 Task: Create a section Sonic Storm and in the section, add a milestone Network automation in the project CompuServe
Action: Mouse moved to (69, 398)
Screenshot: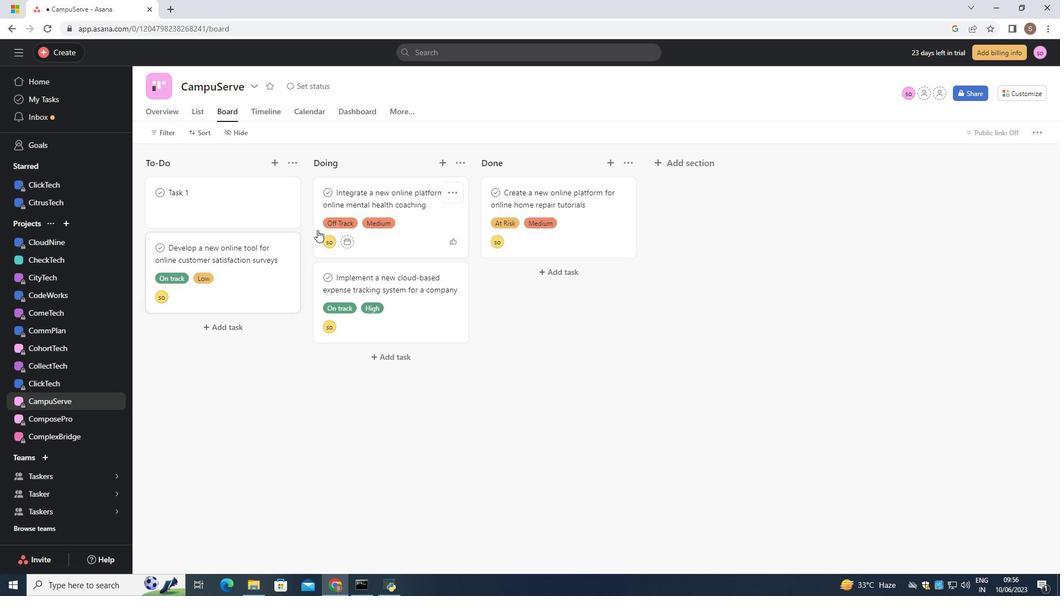 
Action: Mouse scrolled (69, 398) with delta (0, 0)
Screenshot: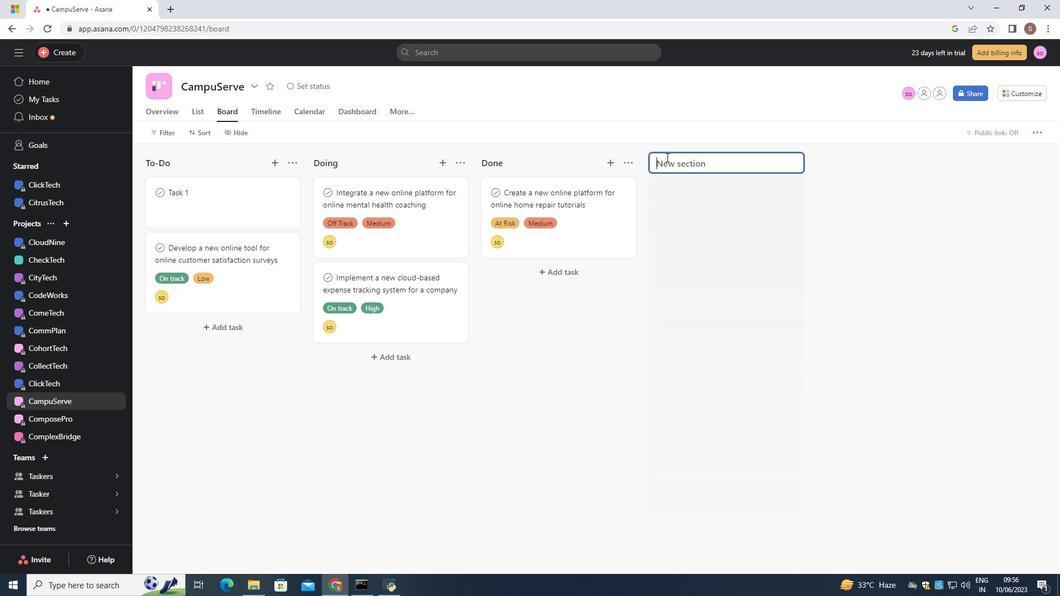 
Action: Mouse moved to (68, 344)
Screenshot: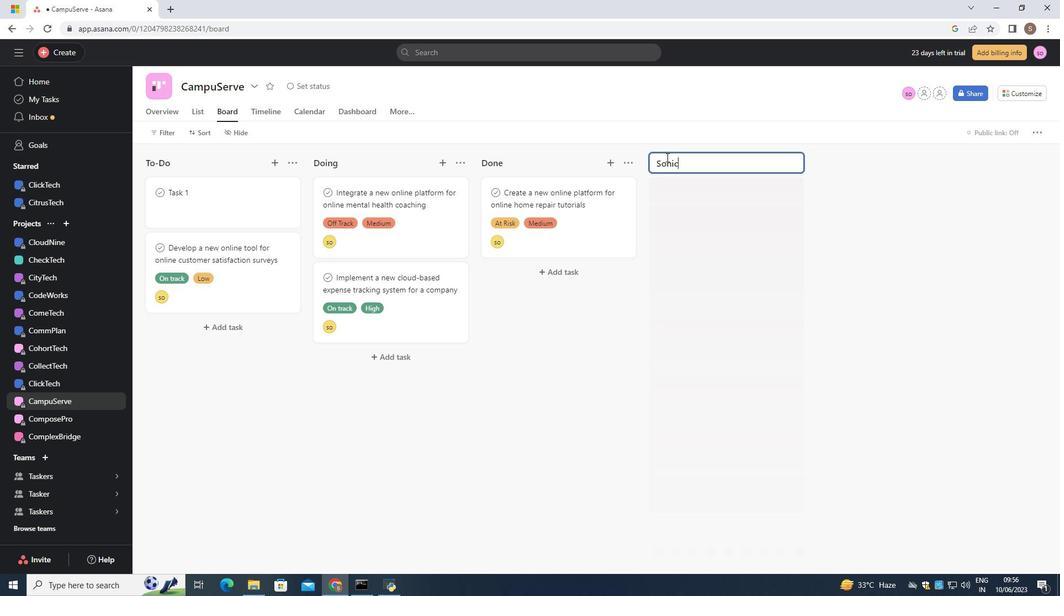 
Action: Mouse scrolled (68, 344) with delta (0, 0)
Screenshot: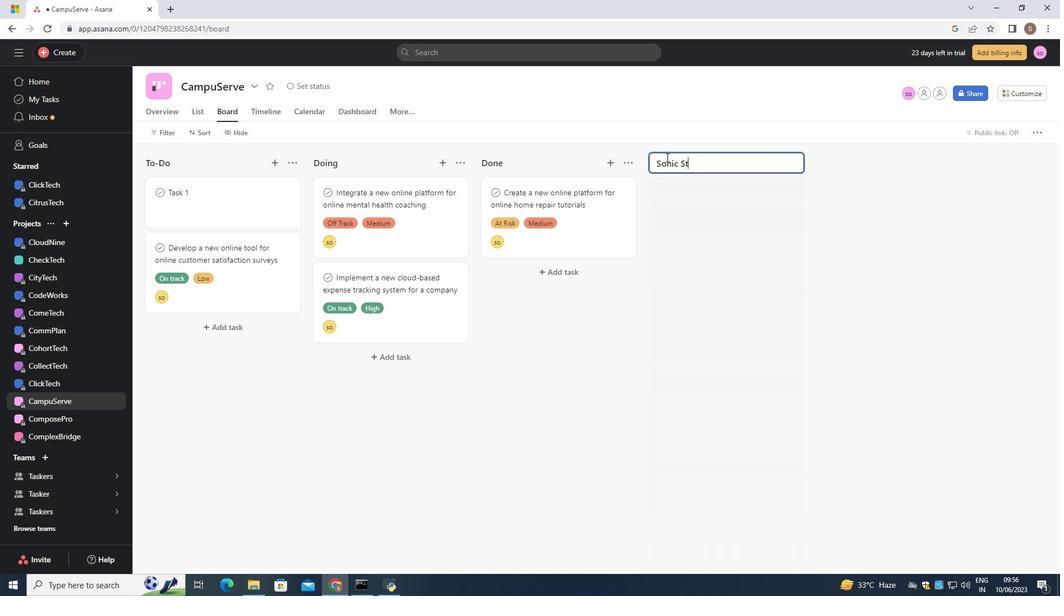 
Action: Mouse scrolled (68, 344) with delta (0, 0)
Screenshot: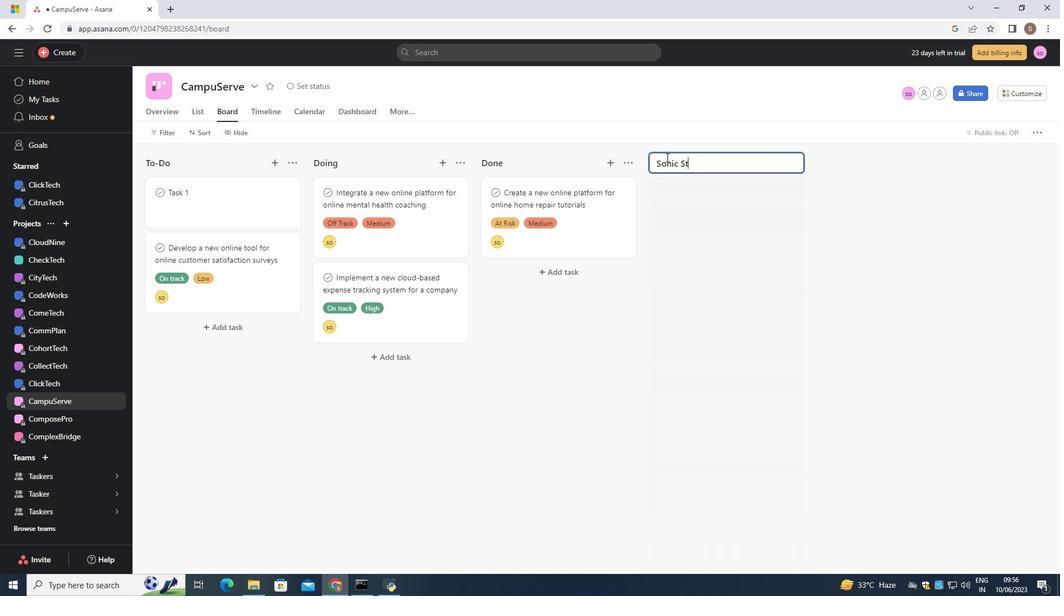 
Action: Mouse scrolled (68, 344) with delta (0, 0)
Screenshot: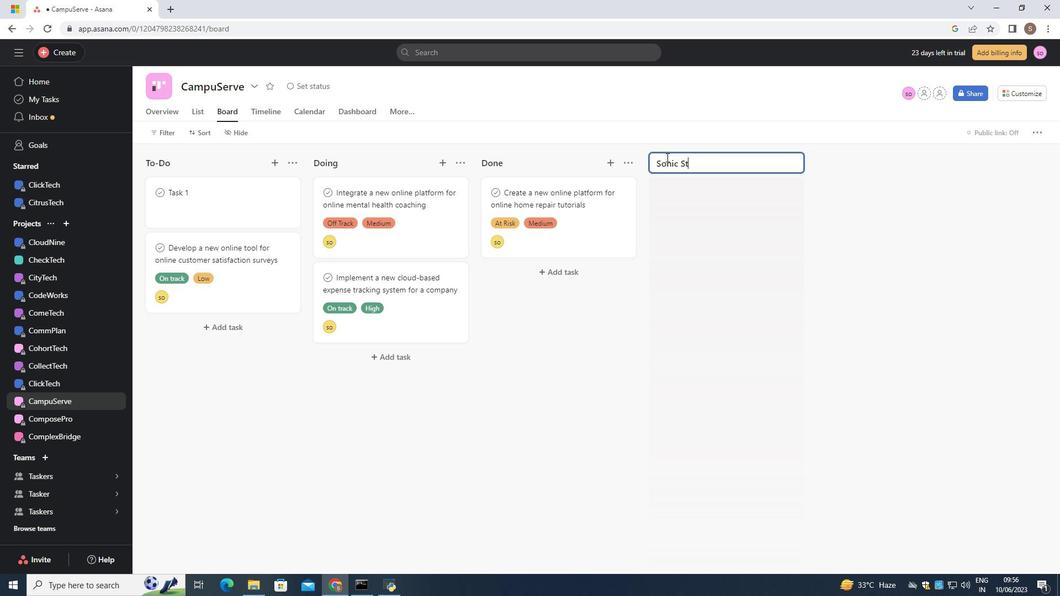 
Action: Mouse scrolled (68, 344) with delta (0, 0)
Screenshot: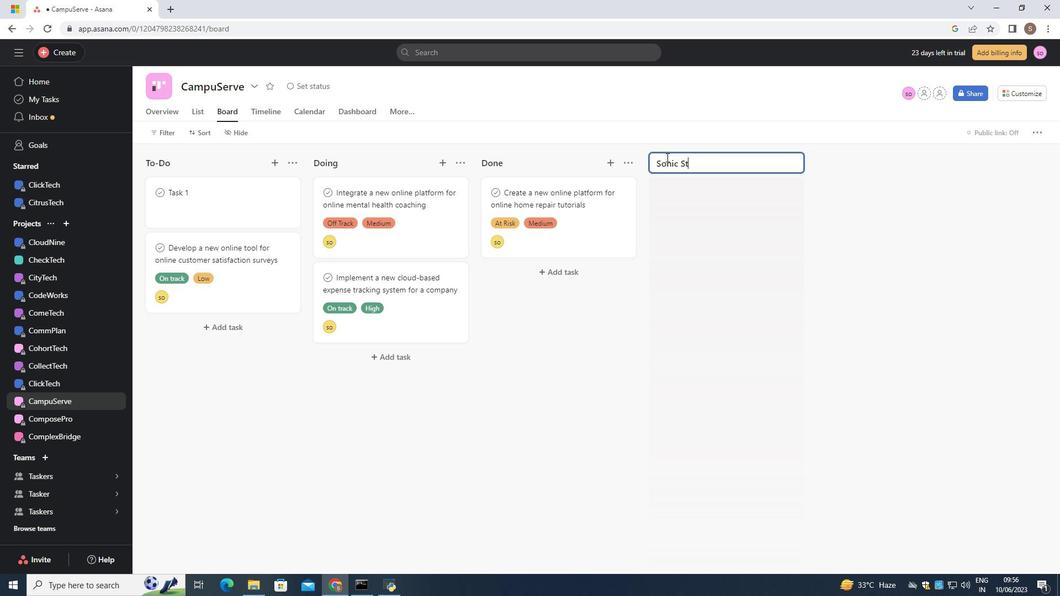 
Action: Mouse moved to (68, 403)
Screenshot: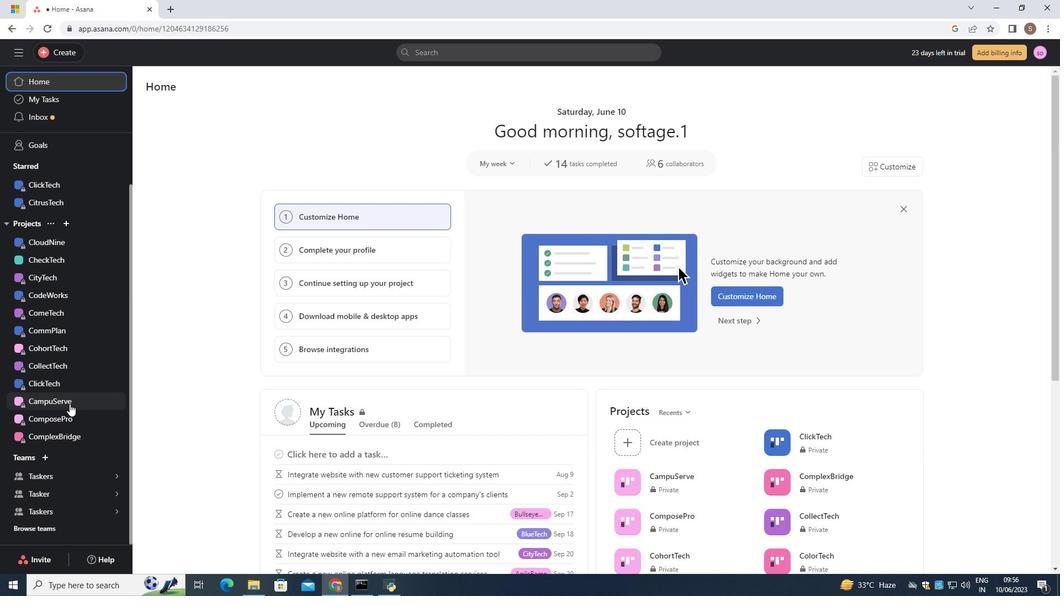 
Action: Mouse pressed left at (68, 403)
Screenshot: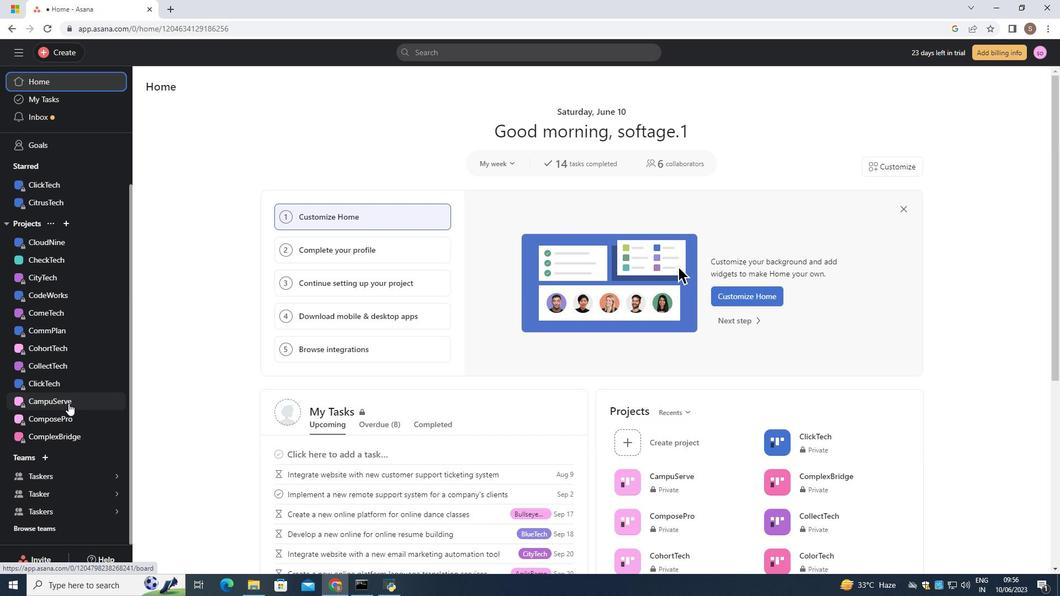 
Action: Mouse moved to (666, 157)
Screenshot: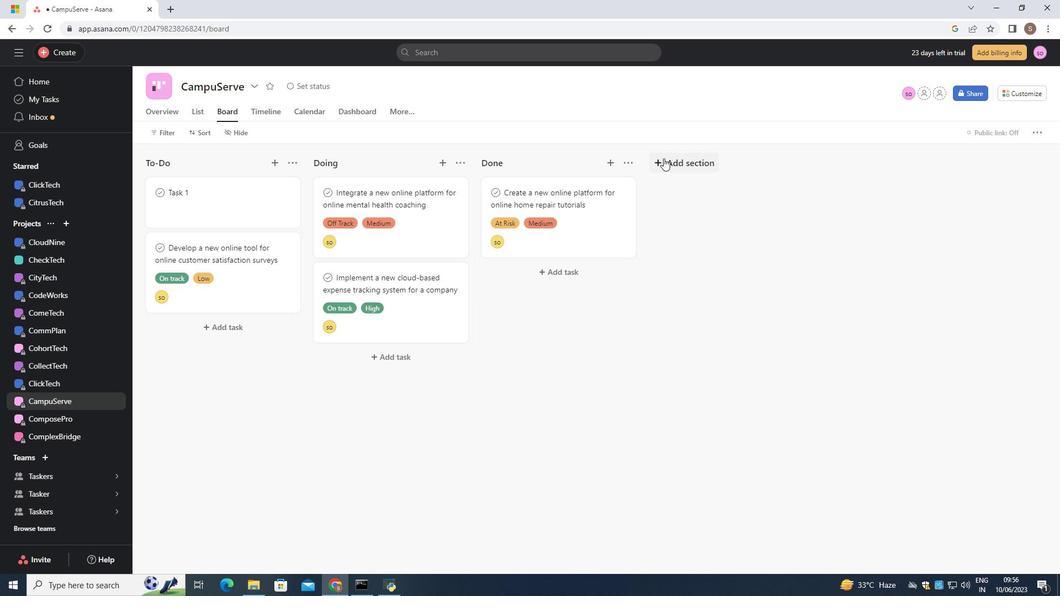 
Action: Mouse pressed left at (666, 157)
Screenshot: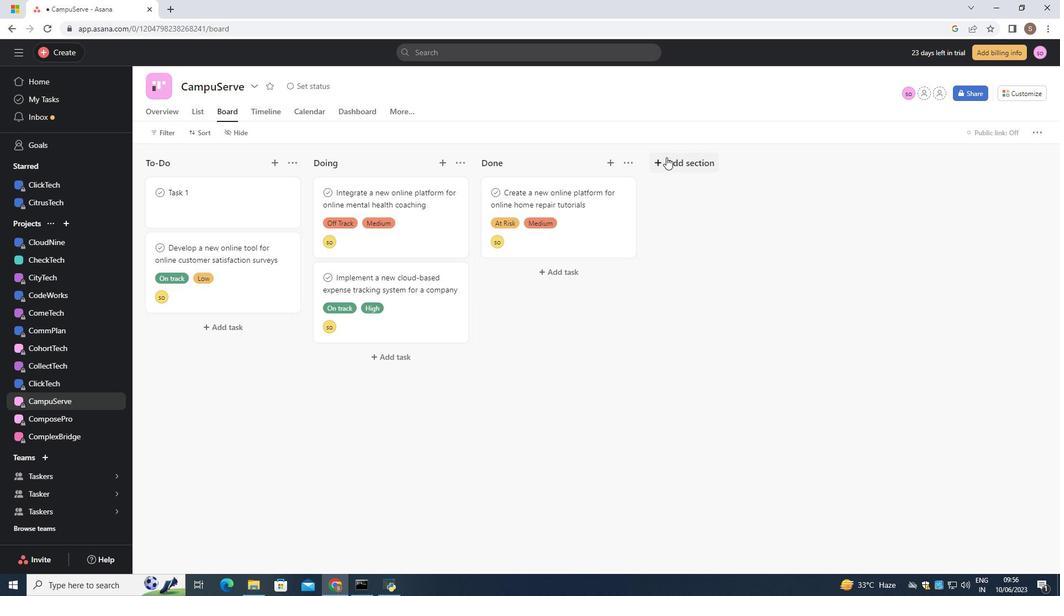 
Action: Key pressed <Key.shift>Sonic<Key.space><Key.shift>Storm
Screenshot: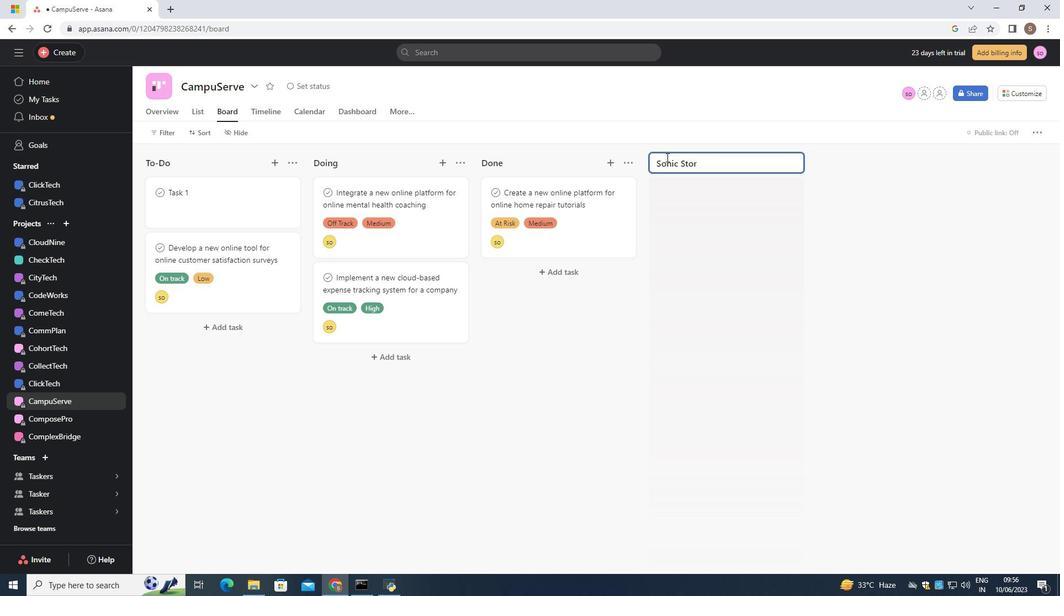 
Action: Mouse moved to (710, 168)
Screenshot: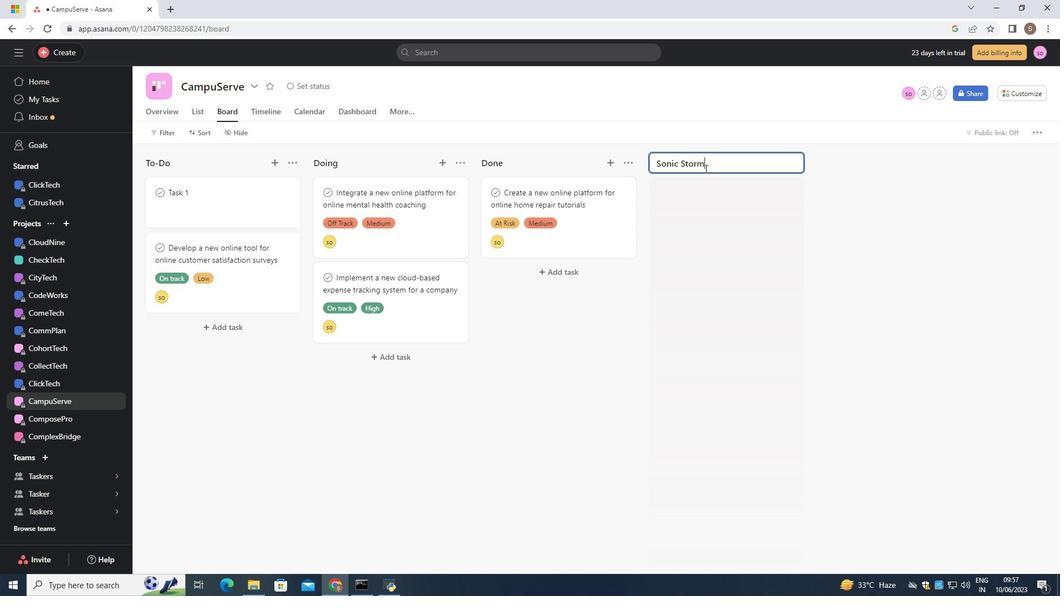 
Action: Key pressed <Key.enter>
Screenshot: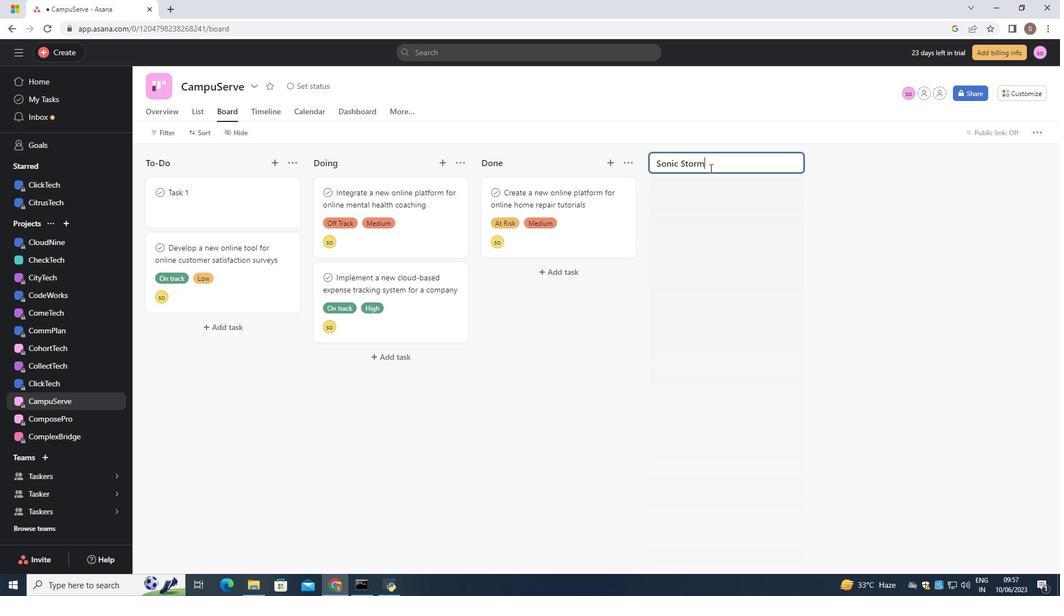 
Action: Mouse moved to (775, 161)
Screenshot: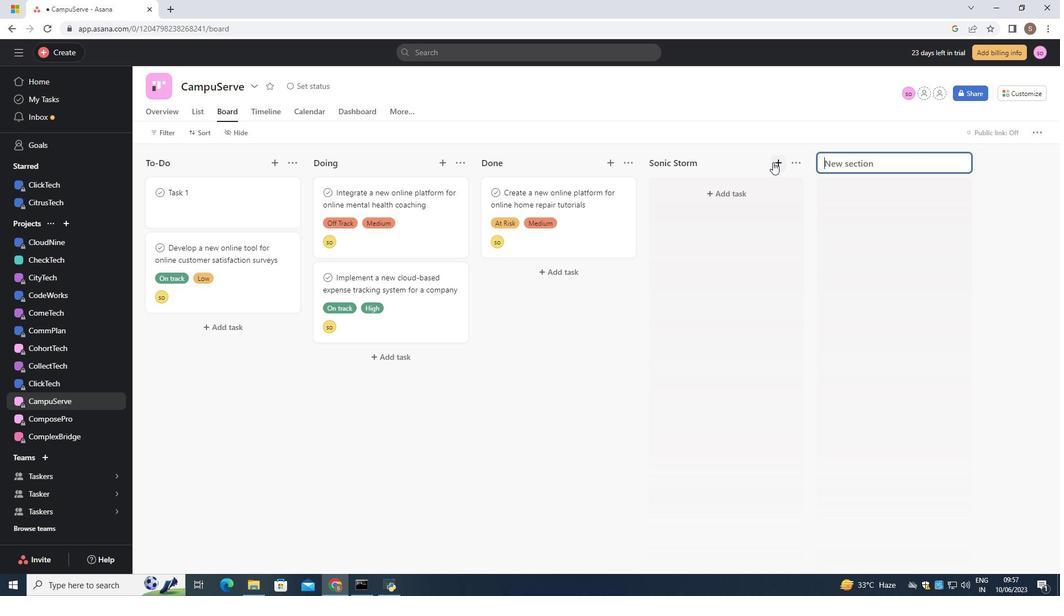 
Action: Mouse pressed left at (775, 161)
Screenshot: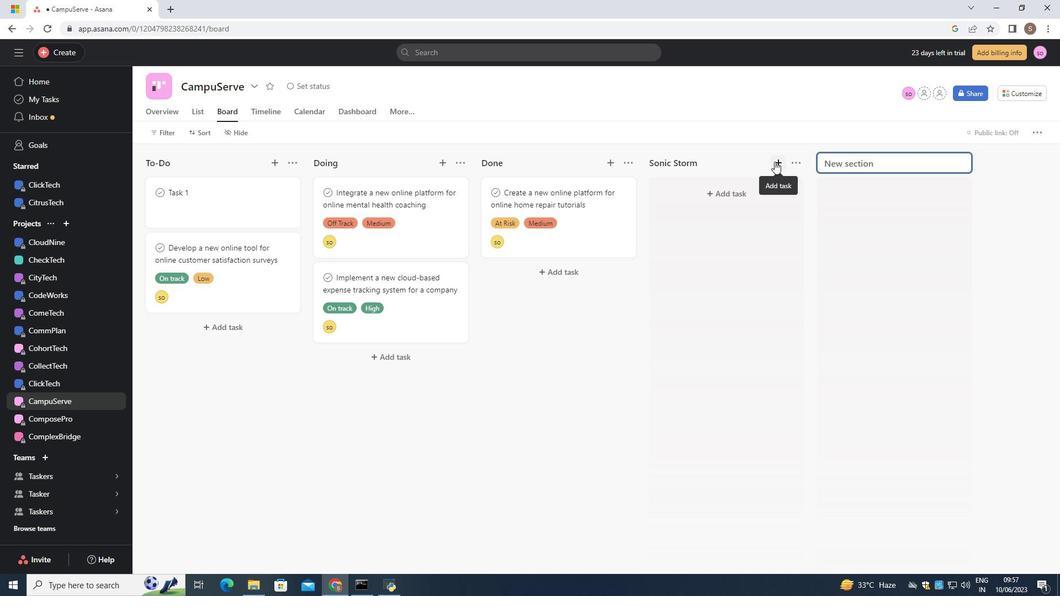 
Action: Key pressed <Key.shift>Network<Key.space>automation<Key.space>
Screenshot: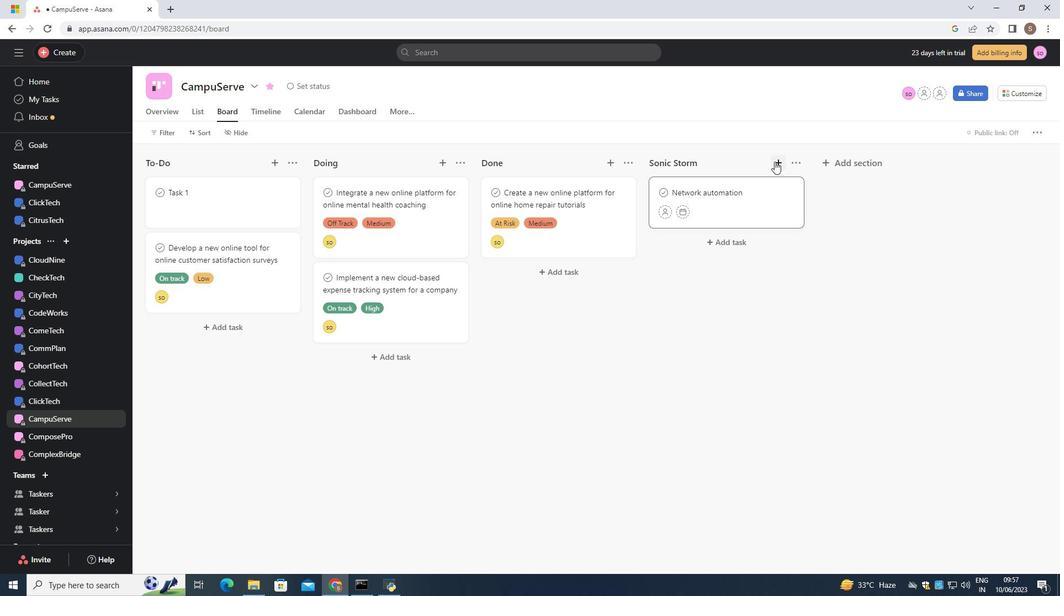 
Action: Mouse moved to (766, 244)
Screenshot: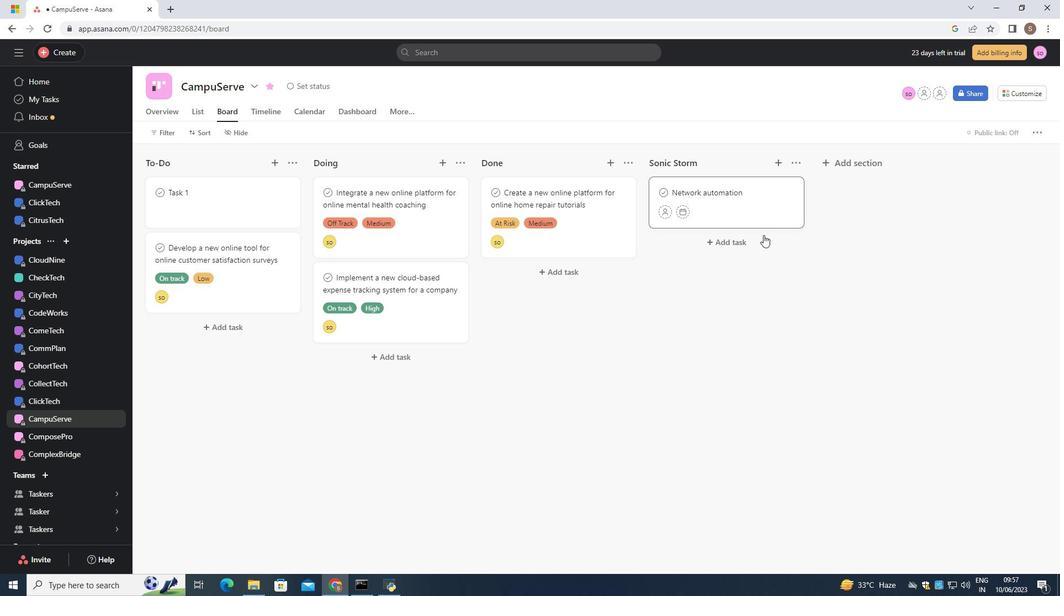 
Action: Key pressed <Key.enter>
Screenshot: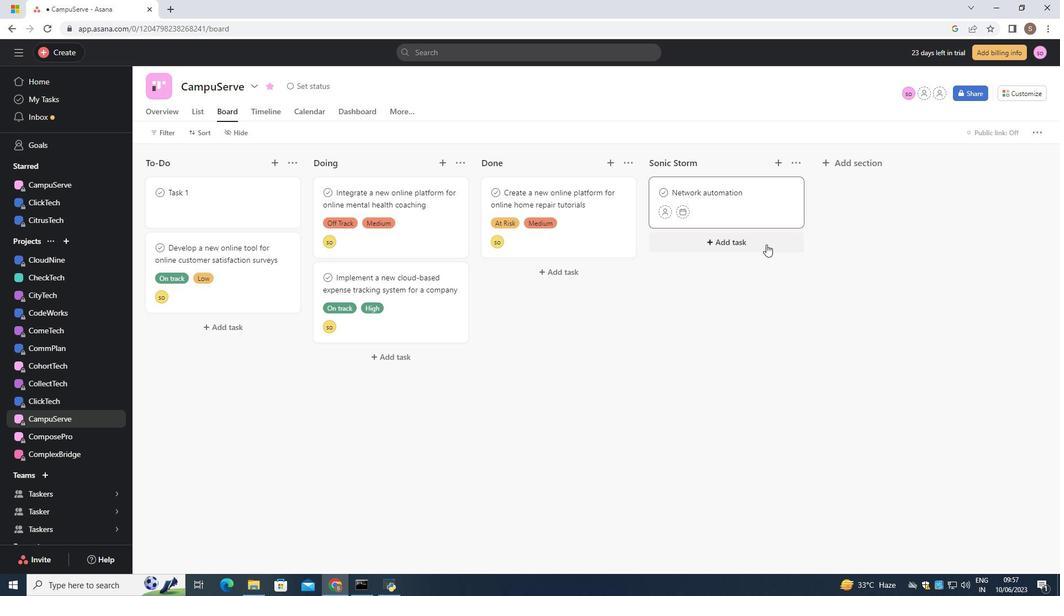 
Action: Mouse moved to (765, 209)
Screenshot: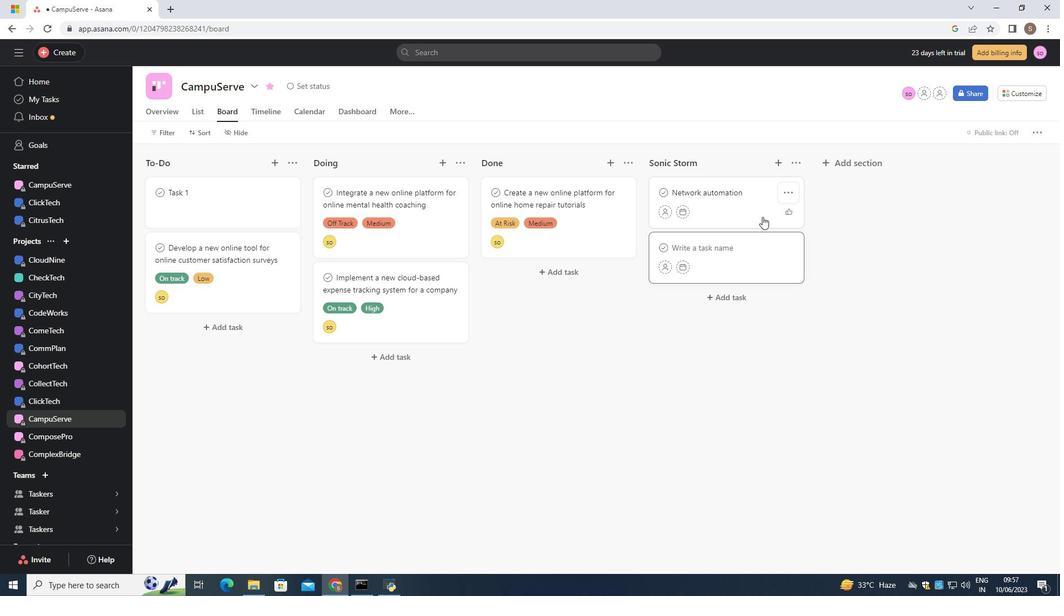 
Action: Mouse pressed left at (765, 209)
Screenshot: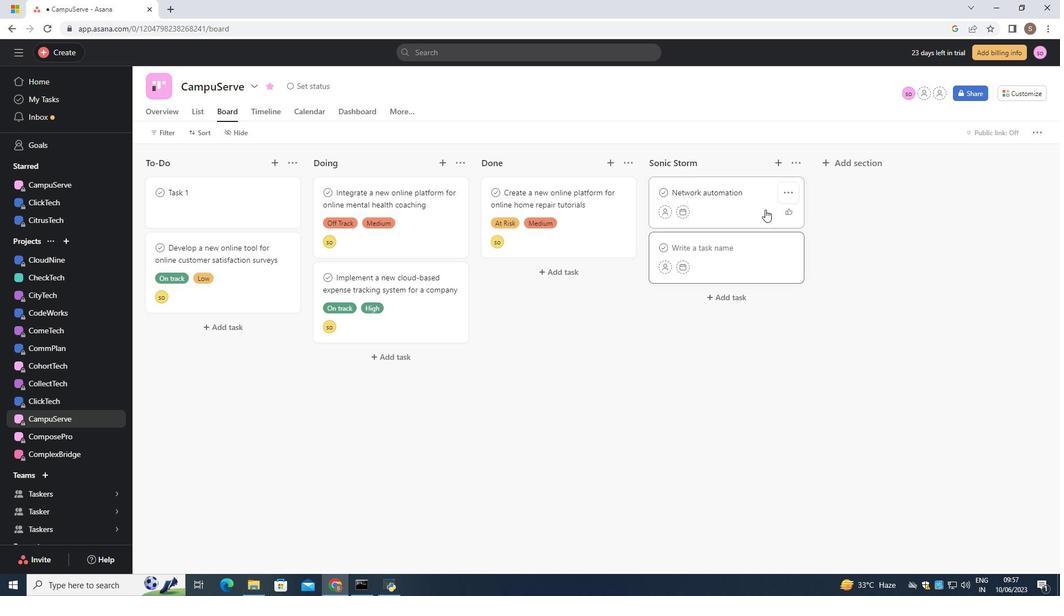
Action: Mouse moved to (1023, 133)
Screenshot: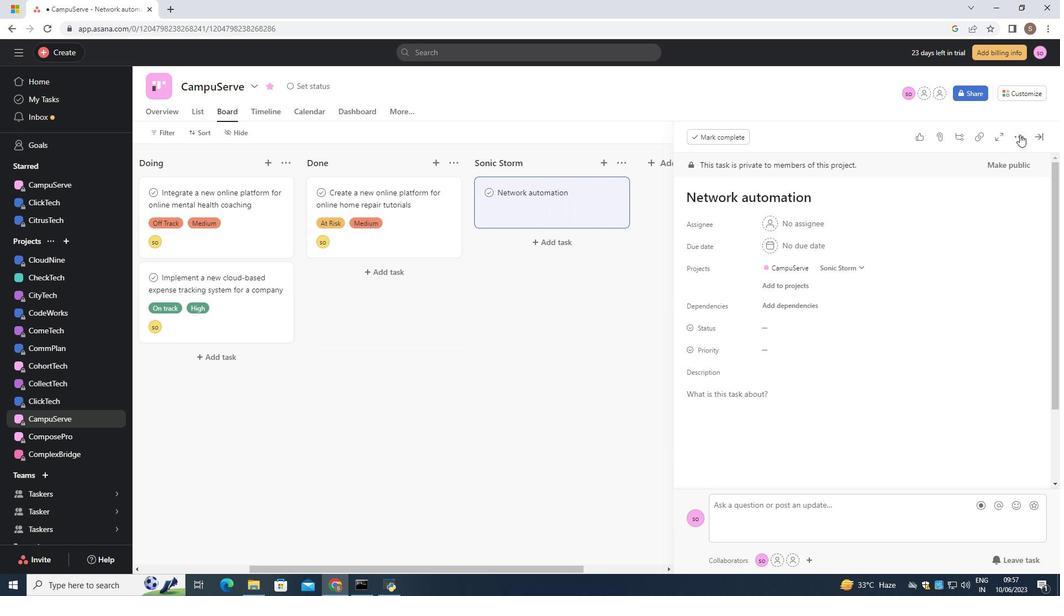 
Action: Mouse pressed left at (1023, 133)
Screenshot: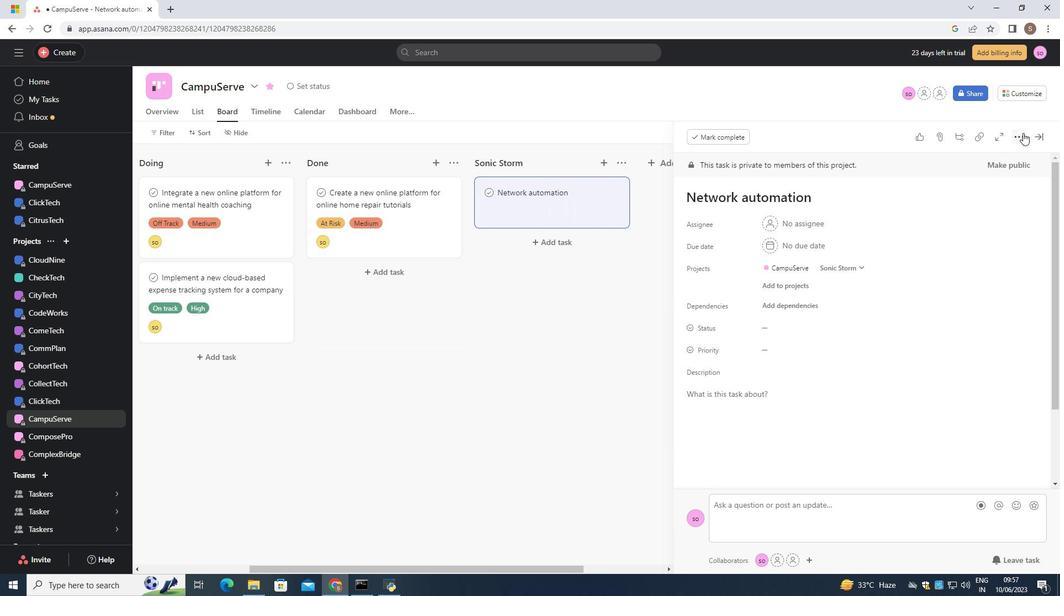 
Action: Mouse moved to (963, 178)
Screenshot: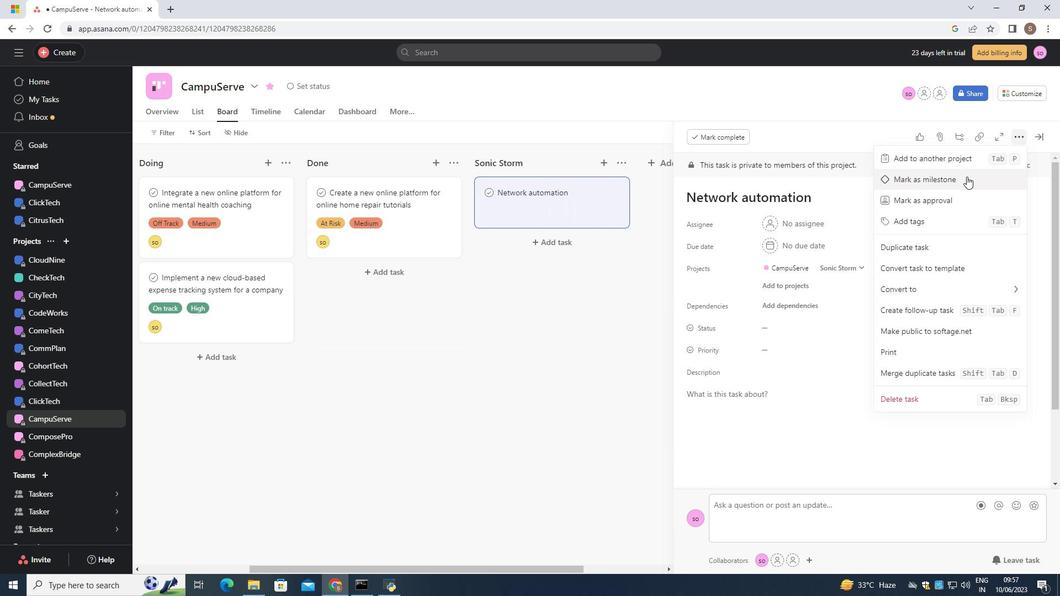 
Action: Mouse pressed left at (963, 178)
Screenshot: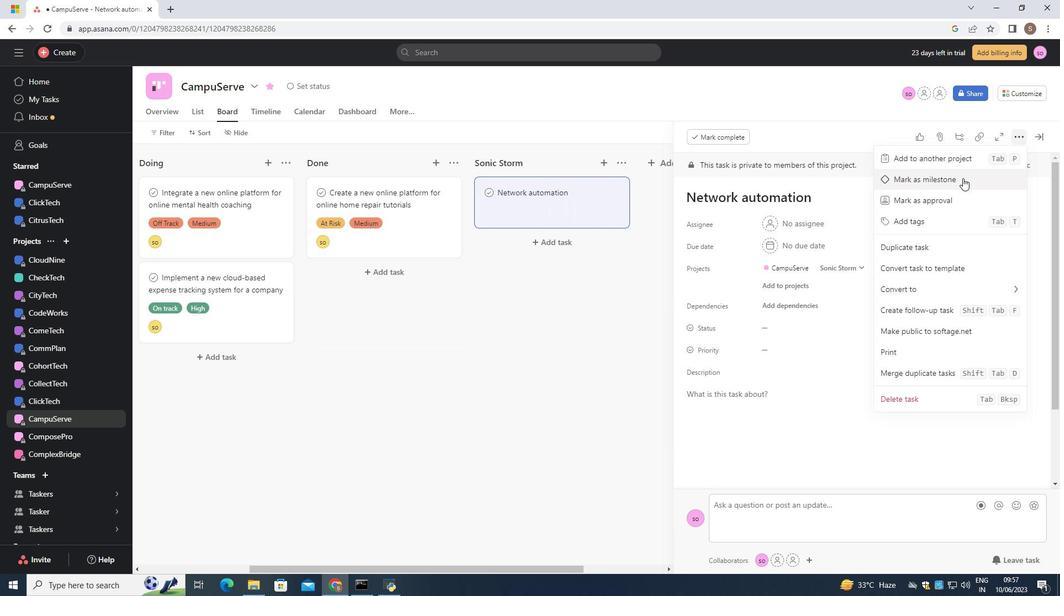 
Action: Mouse moved to (971, 270)
Screenshot: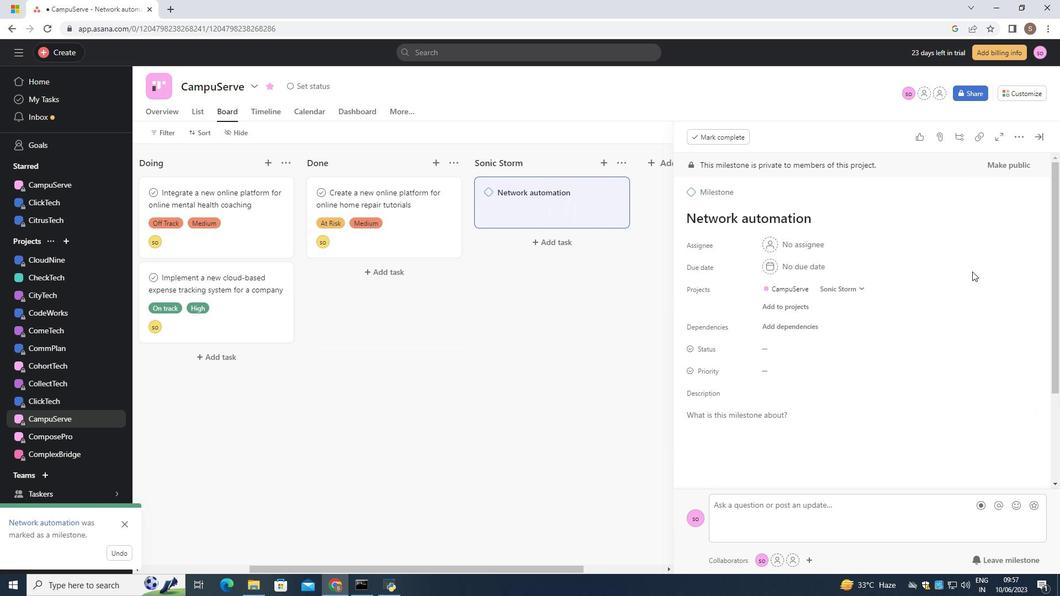 
